 Task: Create a new lightweight tag for a specific commit with a custom name and message, and list all tags with descriptions.
Action: Mouse moved to (207, 355)
Screenshot: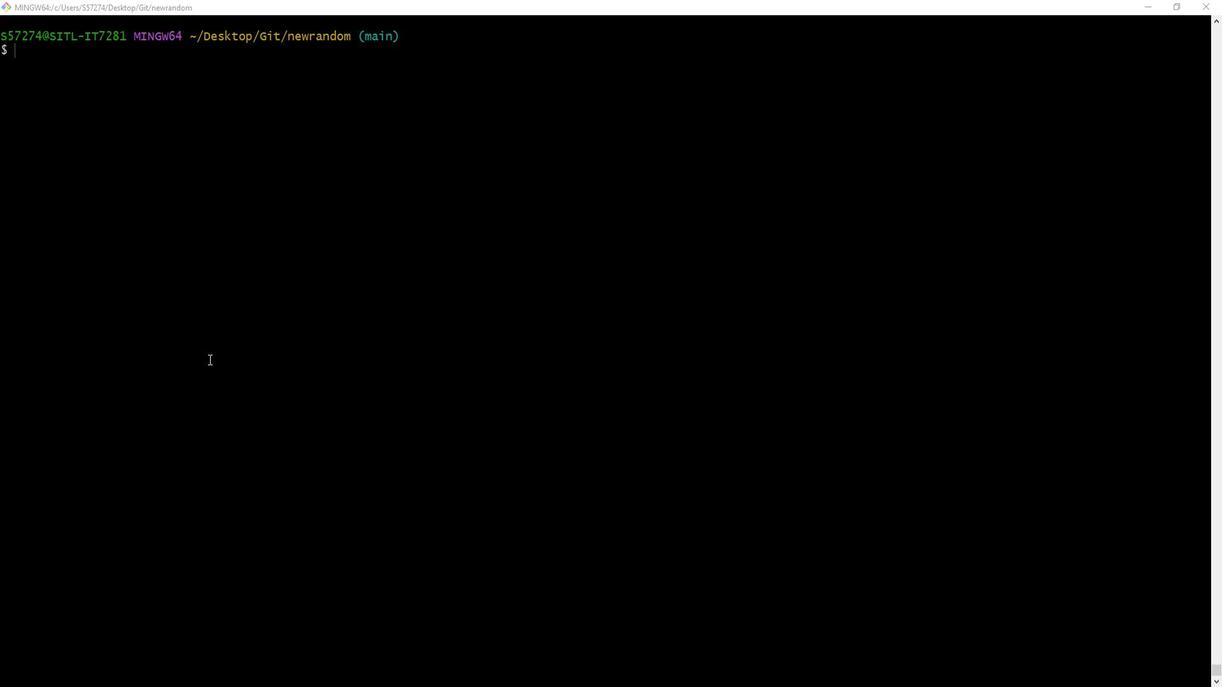 
Action: Mouse pressed left at (207, 355)
Screenshot: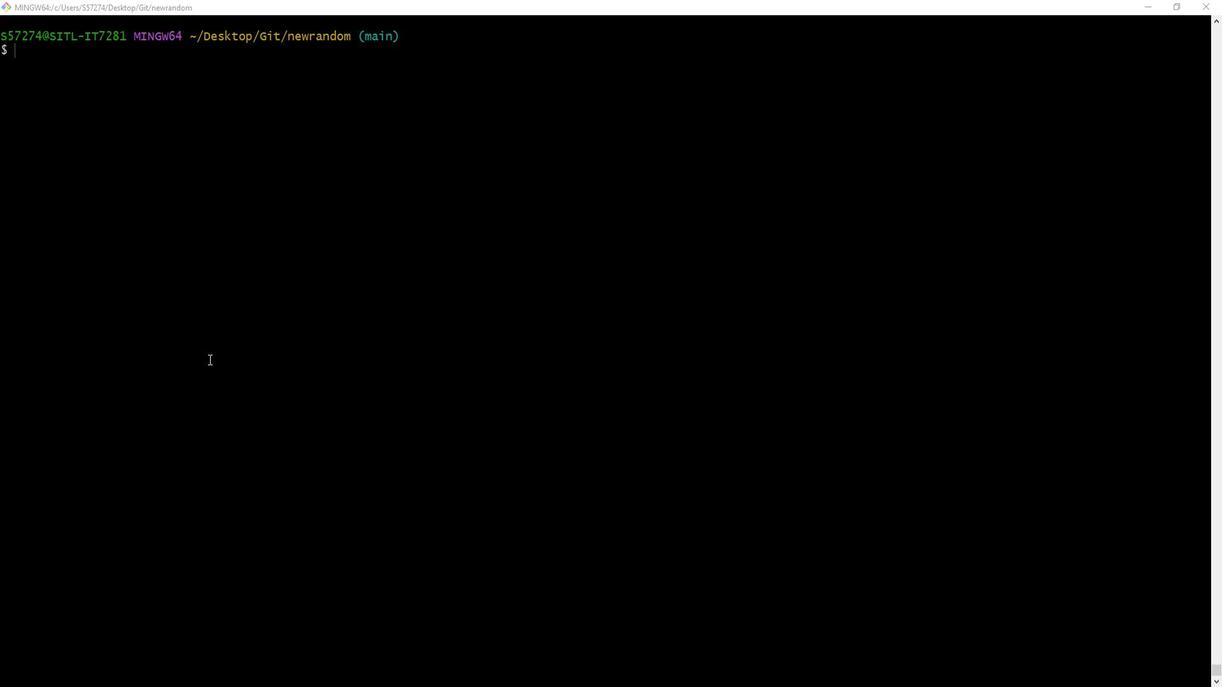 
Action: Key pressed git<Key.space>tag<Key.space>-a<Key.space>v6.0.3<Key.space>54dd454<Key.space>-m<Key.space><Key.shift_r>"<Key.shift_r>Yet<Key.space>another<Key.space>release<Key.space>of<Key.space>software<Key.shift_r>"<Key.space><Key.shift_r><Key.shift_r><Key.shift_r><Key.shift_r><Key.shift_r>&&<Key.space>git<Key.space>tag<Key.space>-n<Key.enter>
Screenshot: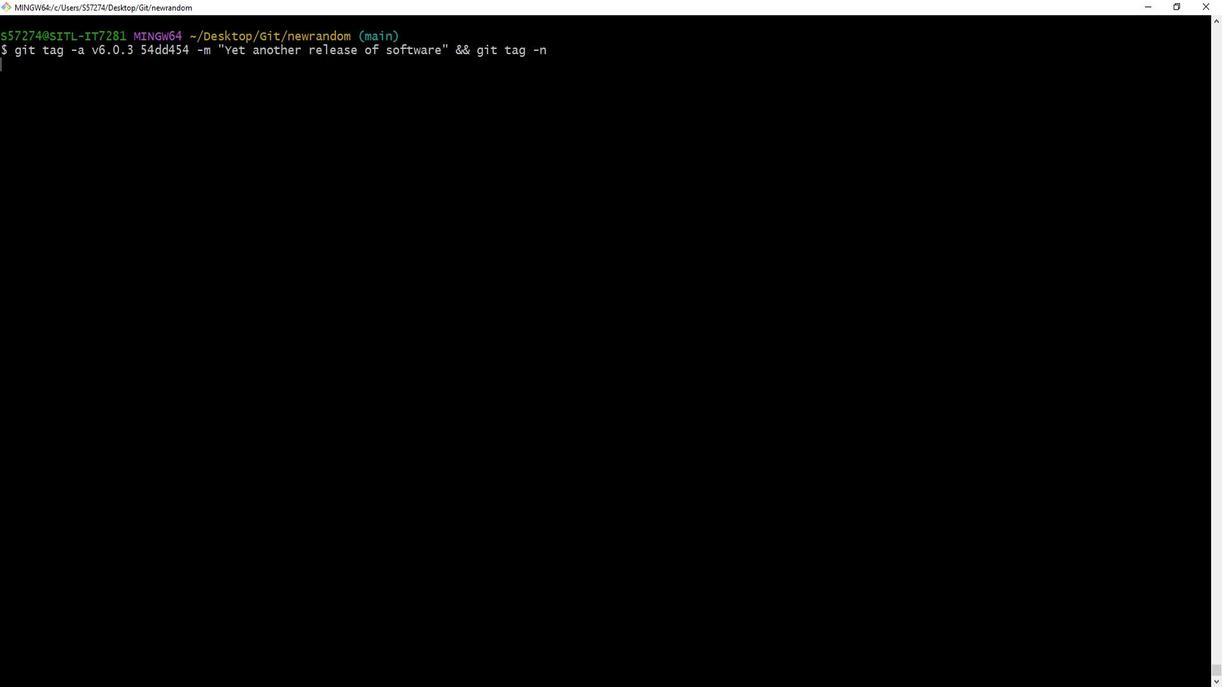 
Action: Mouse moved to (43, 197)
Screenshot: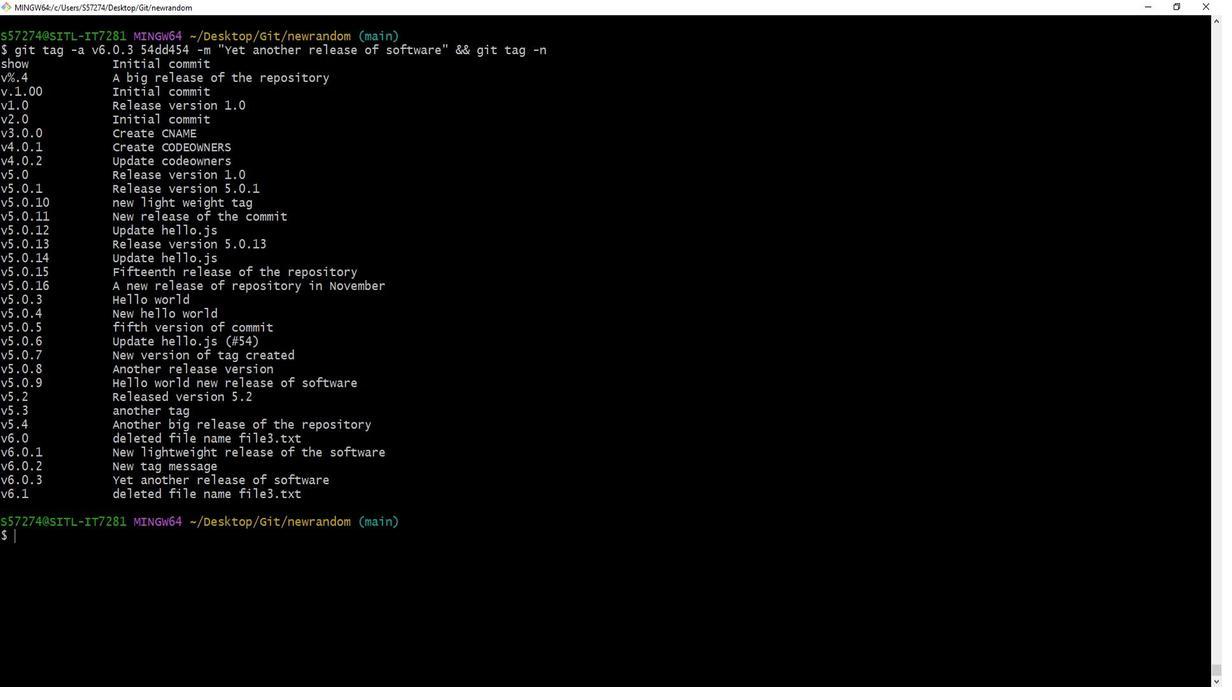 
Action: Mouse pressed left at (43, 197)
Screenshot: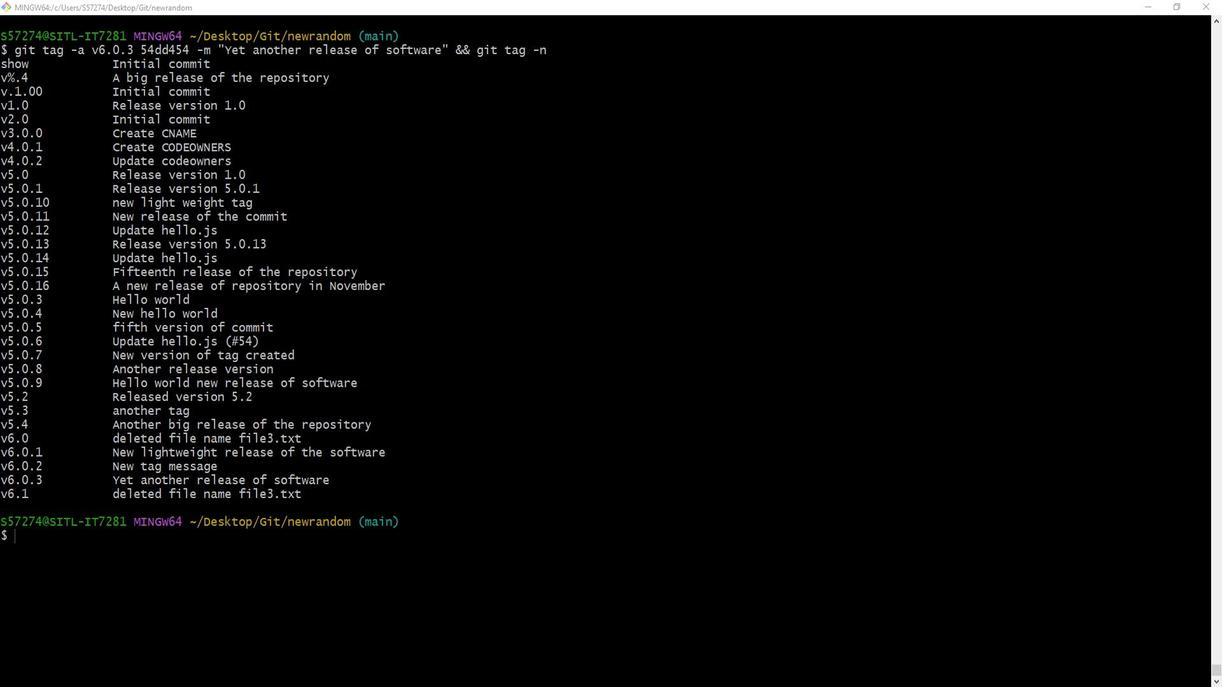
